 Task: Apply the percent format in column A.
Action: Mouse moved to (51, 151)
Screenshot: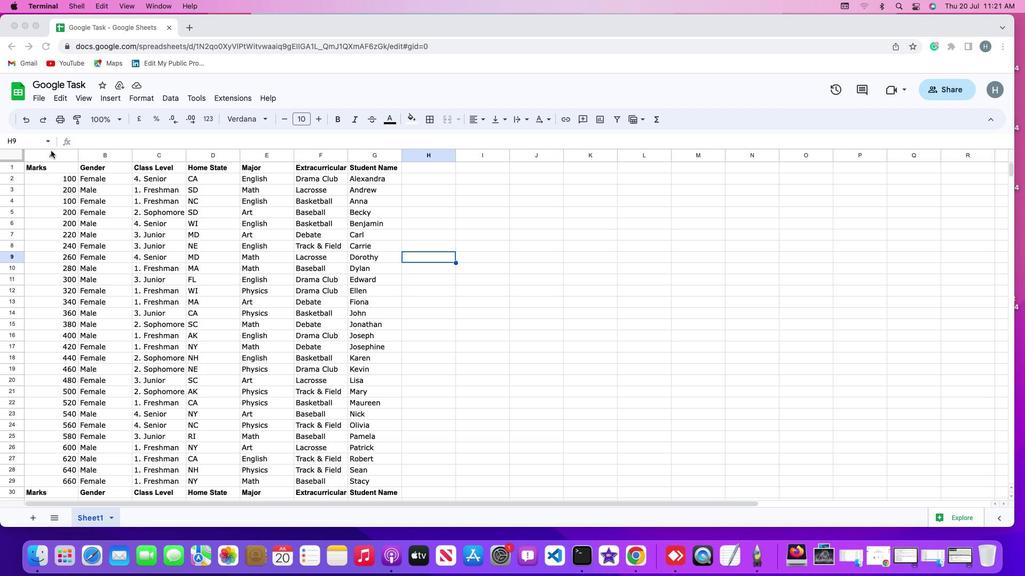 
Action: Mouse pressed left at (51, 151)
Screenshot: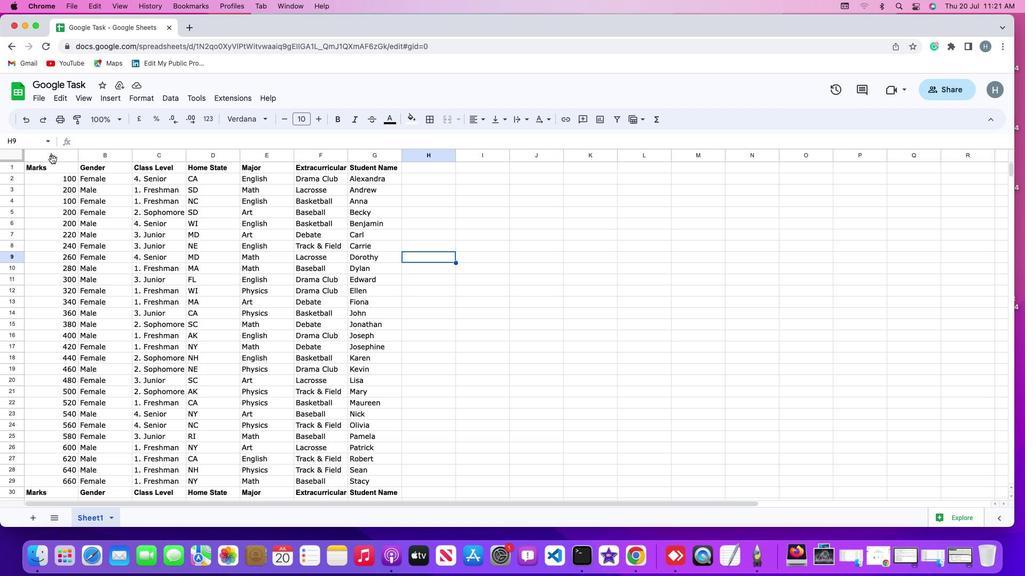 
Action: Mouse moved to (51, 154)
Screenshot: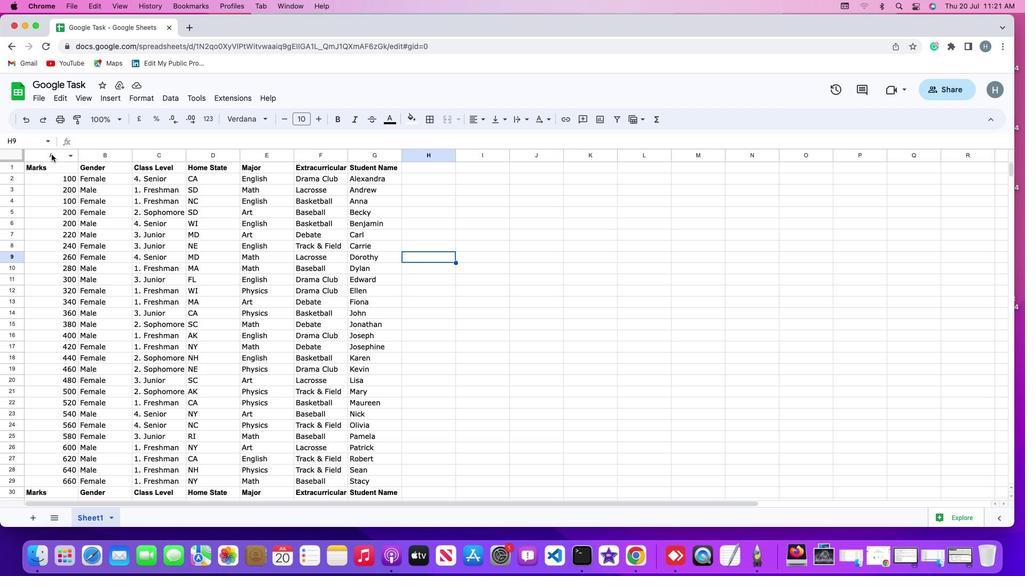 
Action: Mouse pressed left at (51, 154)
Screenshot: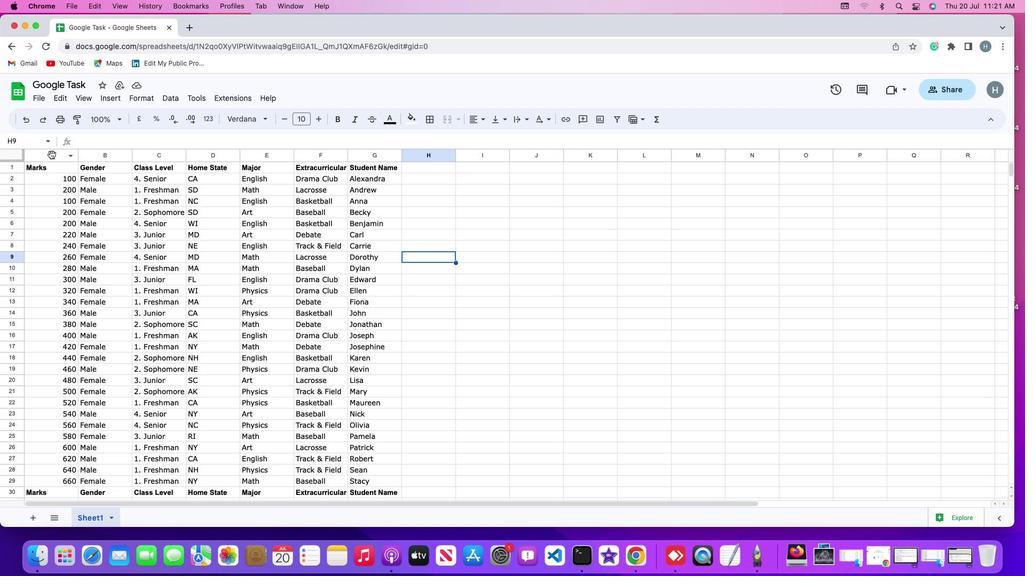 
Action: Mouse moved to (137, 96)
Screenshot: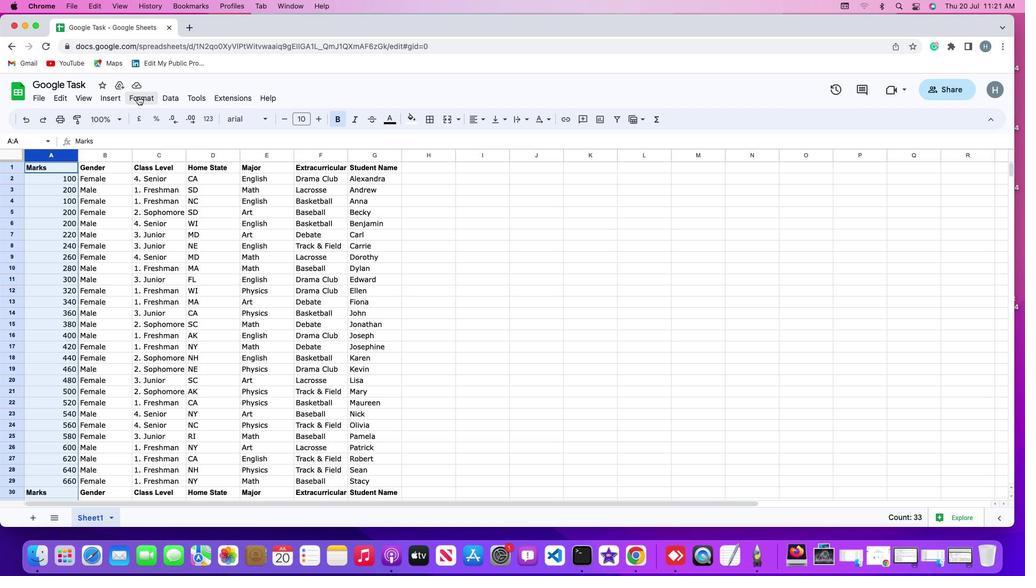 
Action: Mouse pressed left at (137, 96)
Screenshot: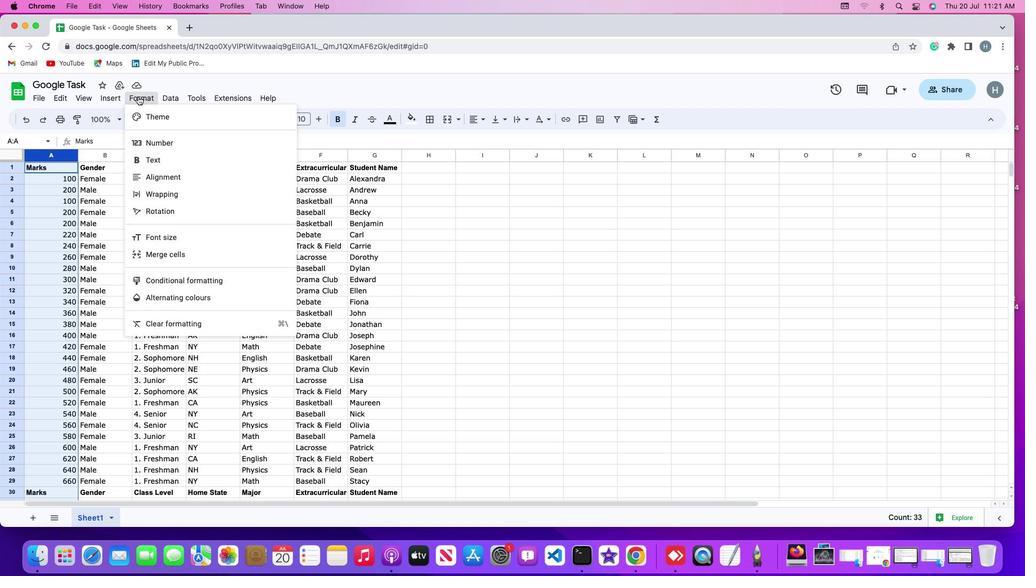 
Action: Mouse moved to (151, 139)
Screenshot: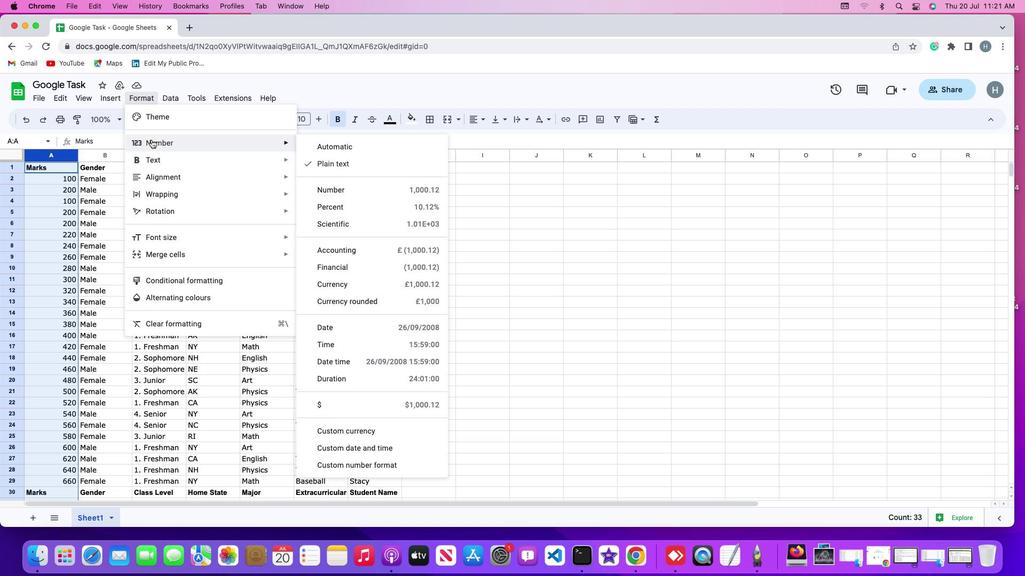 
Action: Mouse pressed left at (151, 139)
Screenshot: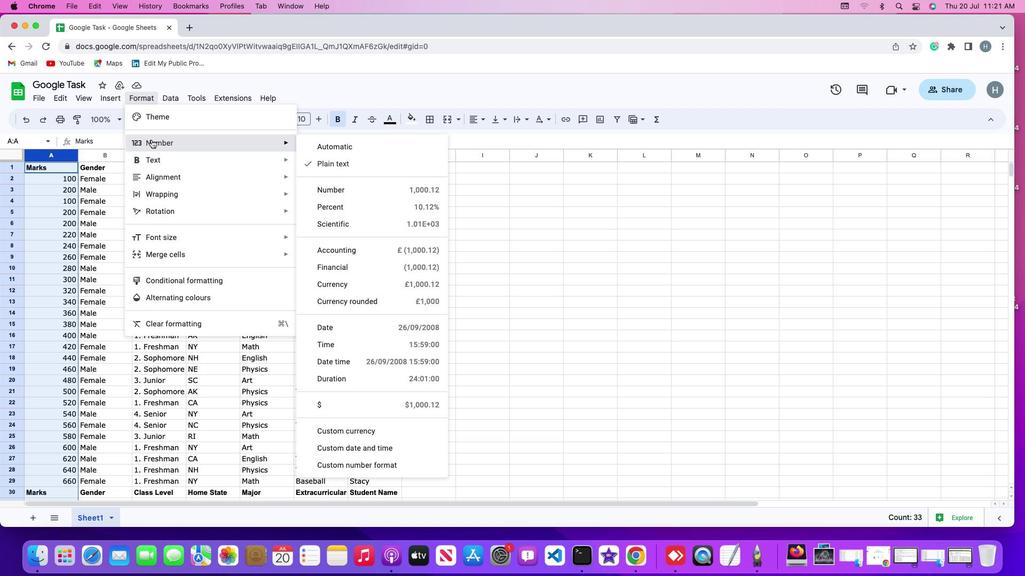 
Action: Mouse moved to (327, 211)
Screenshot: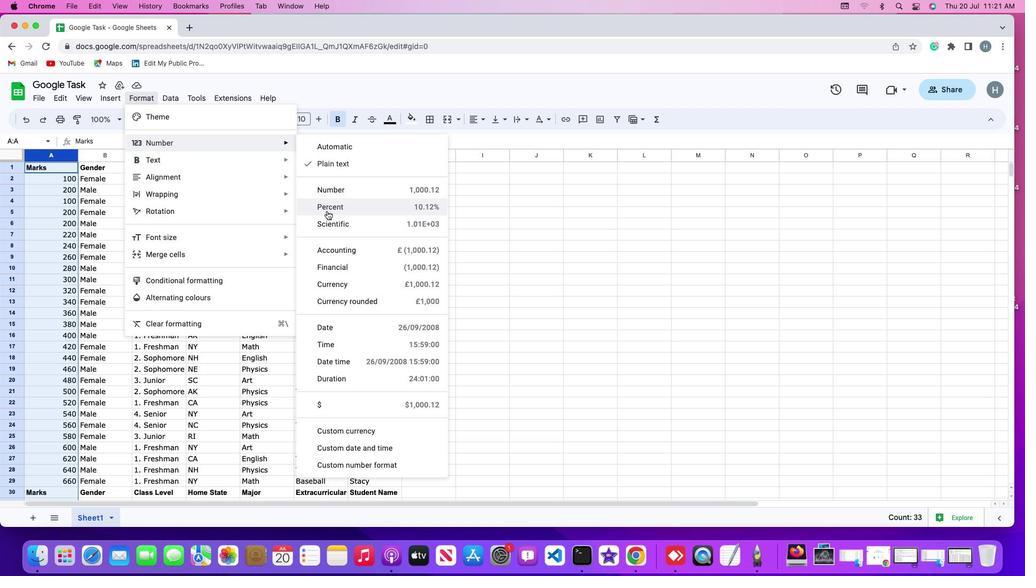 
Action: Mouse pressed left at (327, 211)
Screenshot: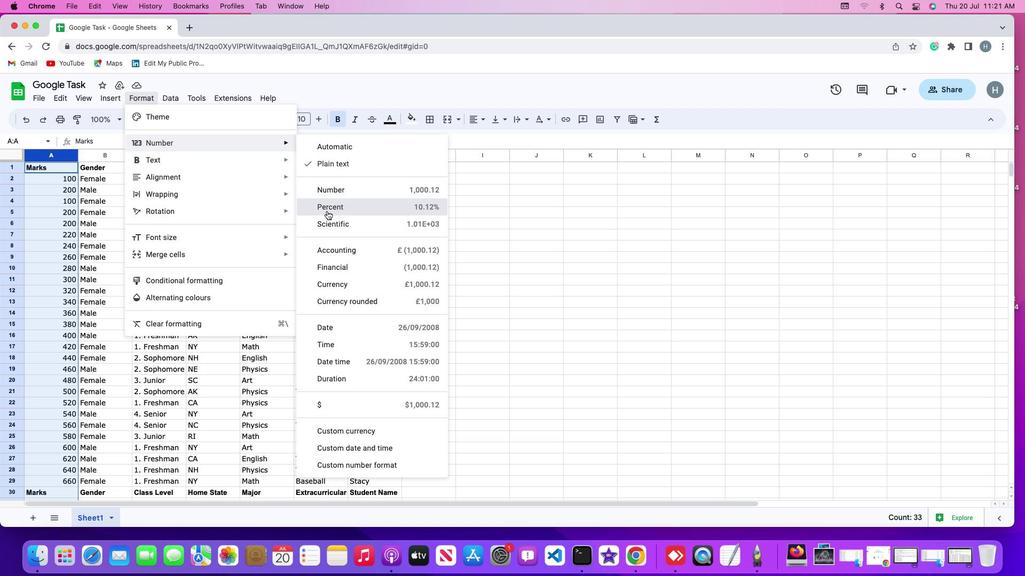 
